 Task: Use the formula "ACCRINTM" in spreadsheet "Project protfolio".
Action: Mouse moved to (661, 99)
Screenshot: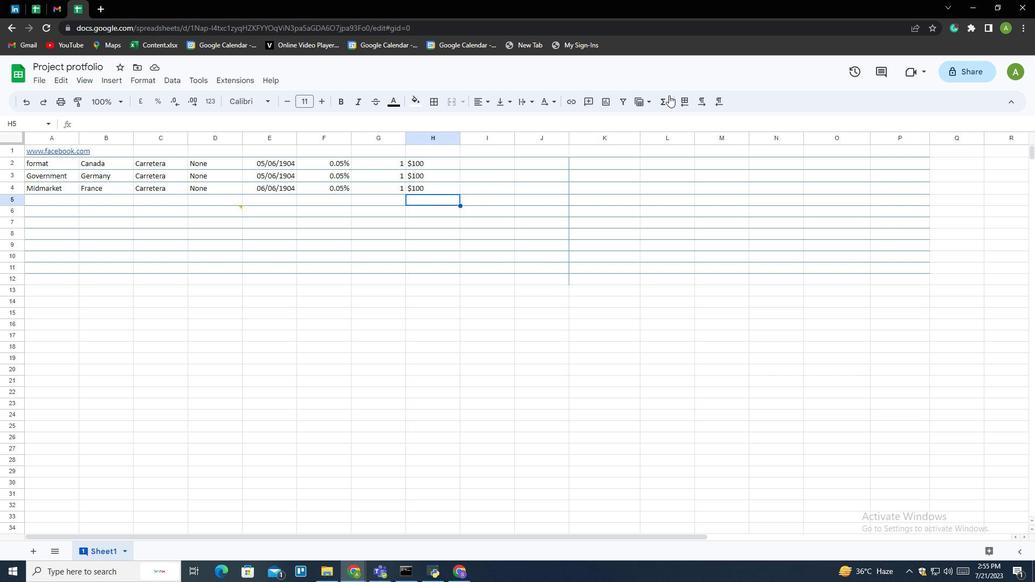 
Action: Mouse pressed left at (661, 99)
Screenshot: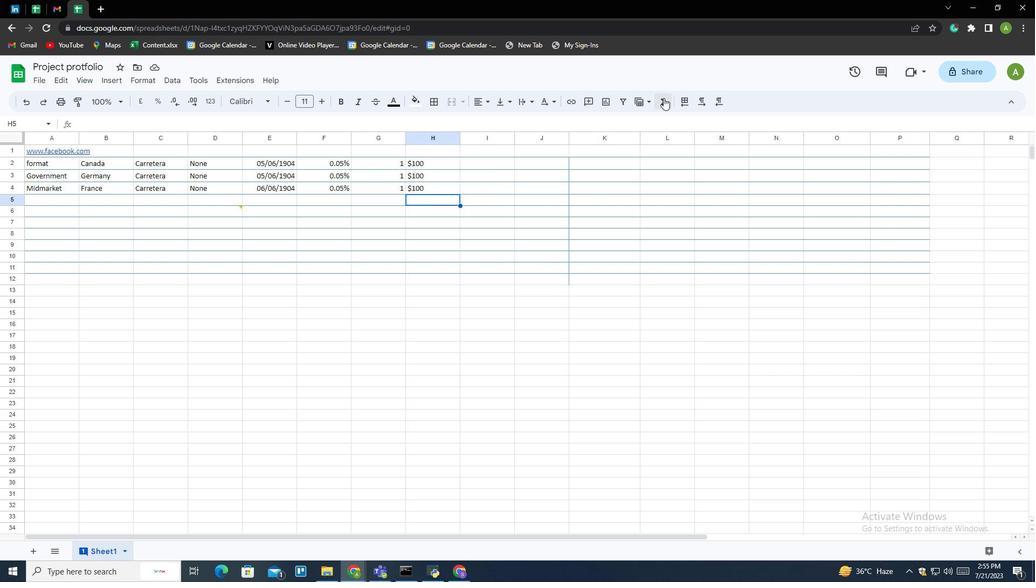 
Action: Mouse moved to (681, 210)
Screenshot: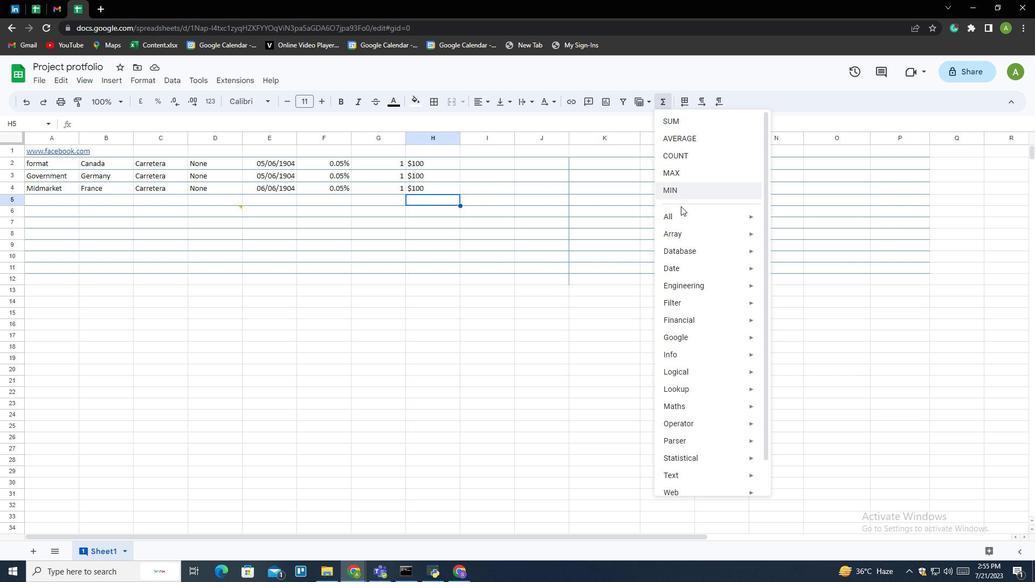 
Action: Mouse pressed left at (681, 210)
Screenshot: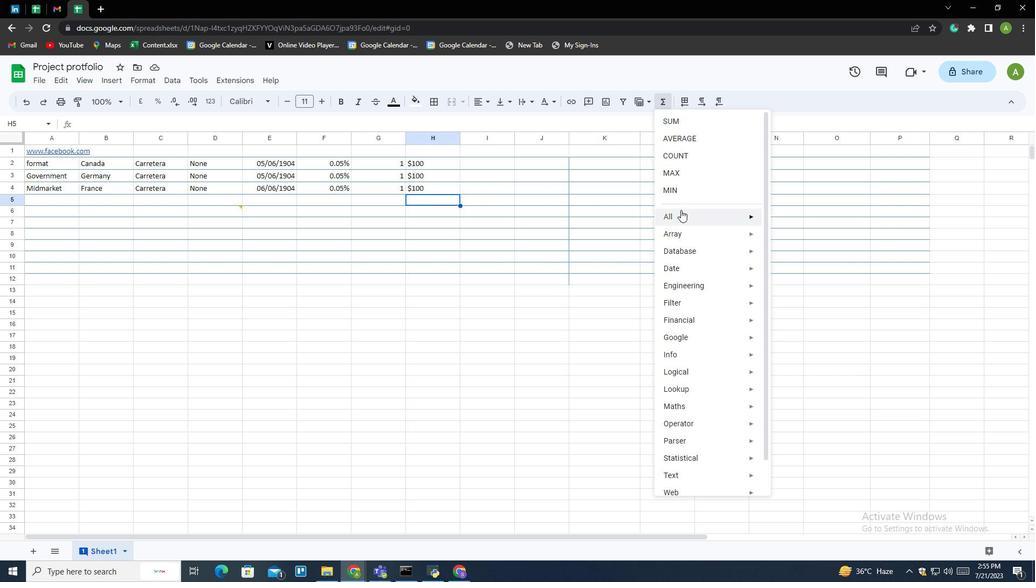 
Action: Mouse moved to (791, 94)
Screenshot: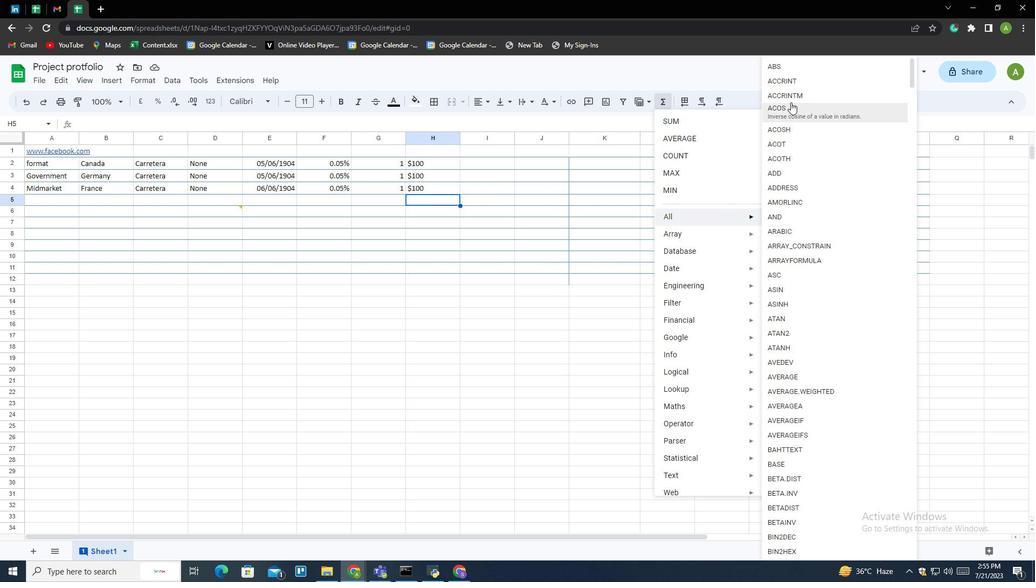 
Action: Mouse pressed left at (791, 94)
Screenshot: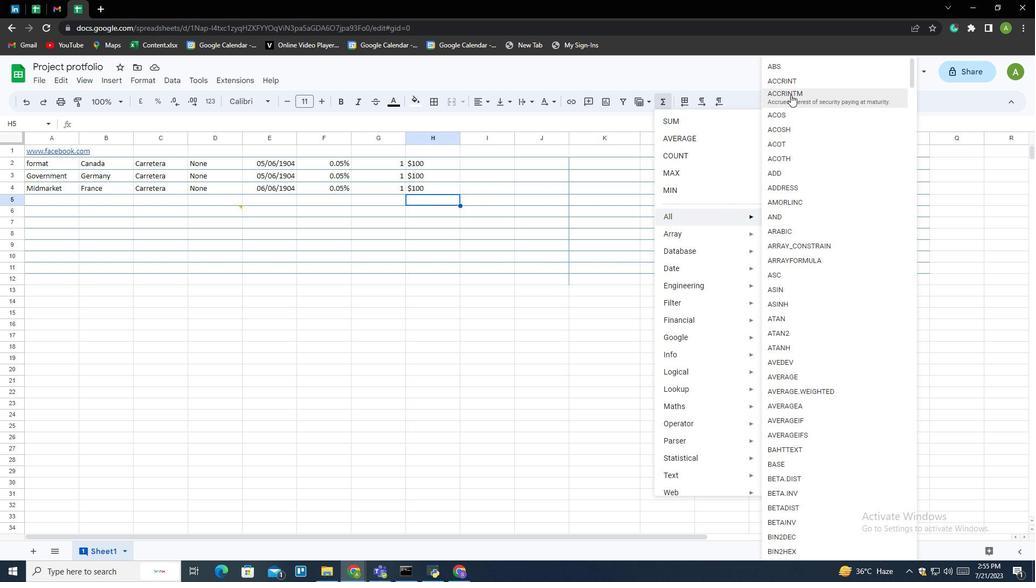 
Action: Mouse moved to (280, 160)
Screenshot: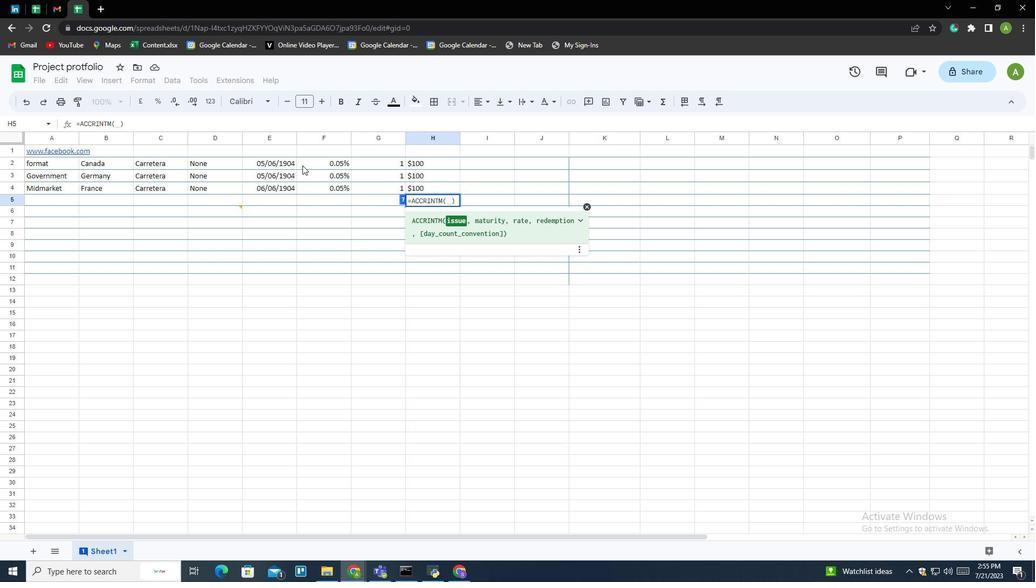 
Action: Mouse pressed left at (280, 160)
Screenshot: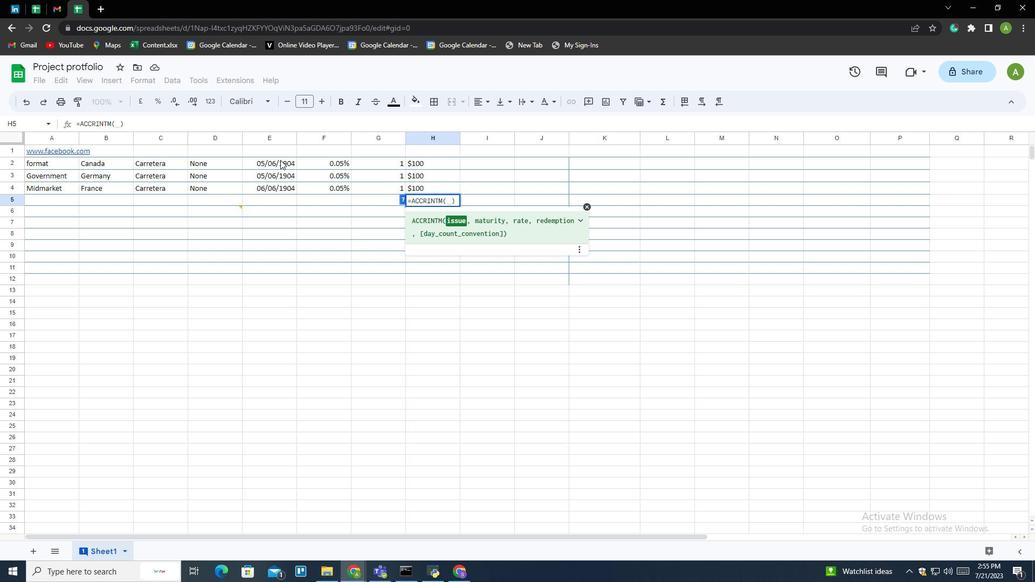 
Action: Mouse moved to (278, 184)
Screenshot: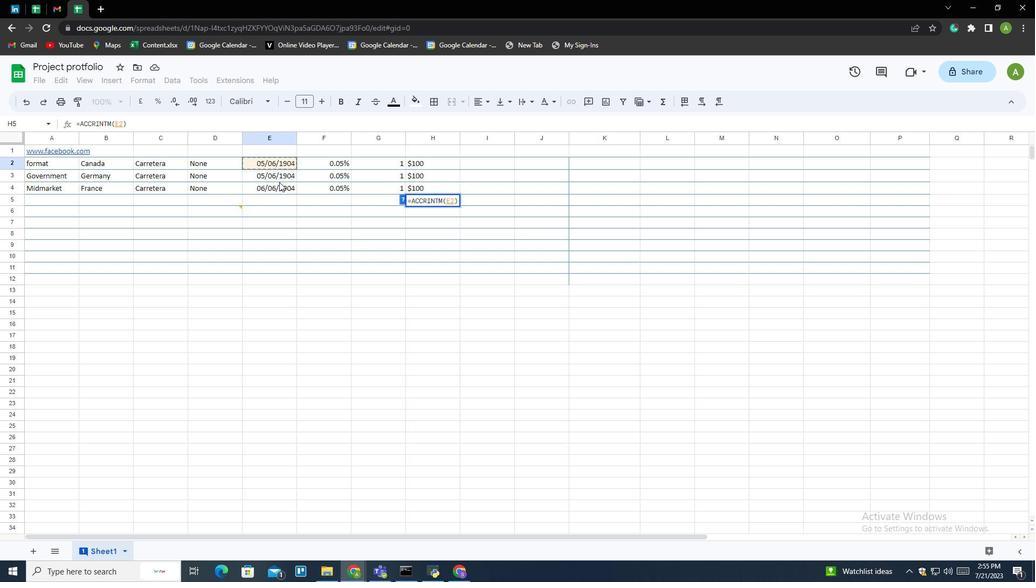
Action: Mouse pressed left at (278, 184)
Screenshot: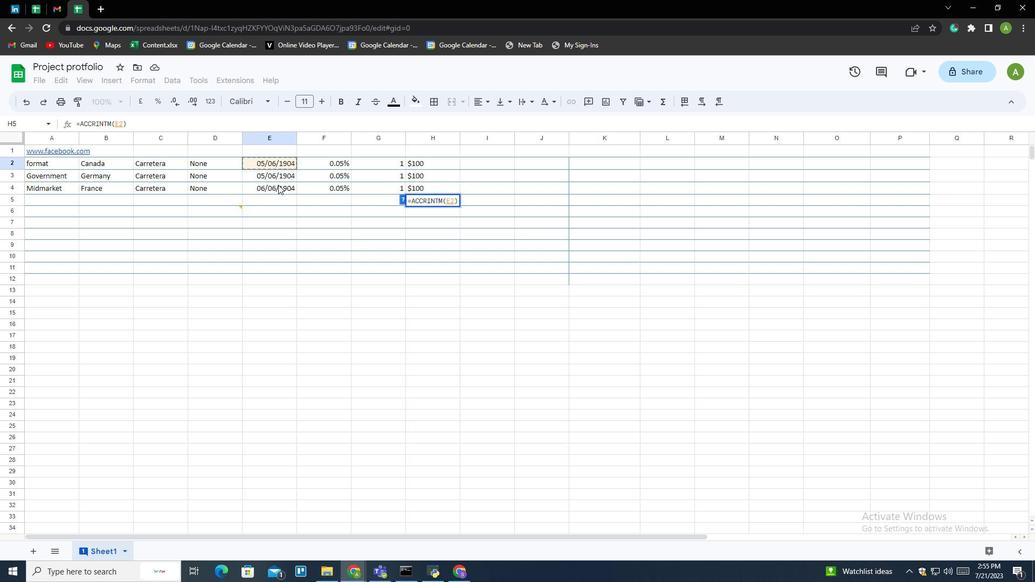 
Action: Mouse moved to (441, 238)
Screenshot: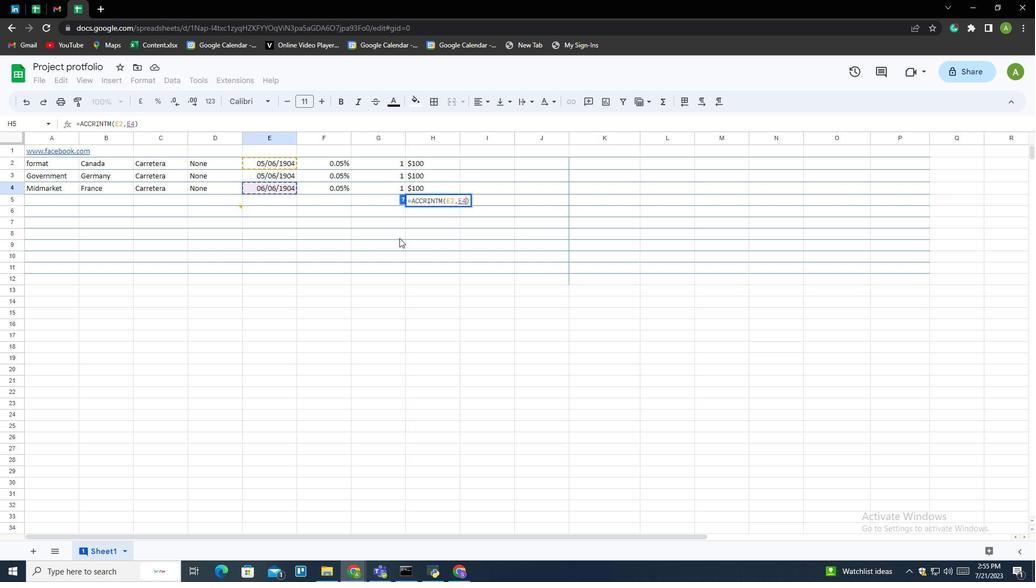 
Action: Key pressed ,0.05,<Key.space>100<Key.enter>
Screenshot: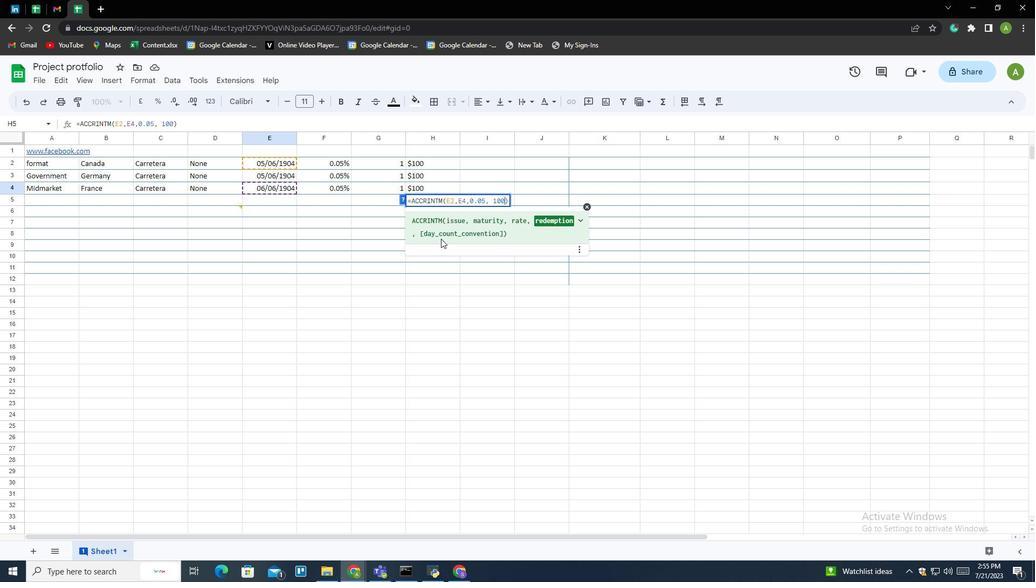 
